 Task: Search for the task 'Organize Team Building Event' and save the attachment 'teambuild.pptx' to your local drive.
Action: Mouse moved to (17, 121)
Screenshot: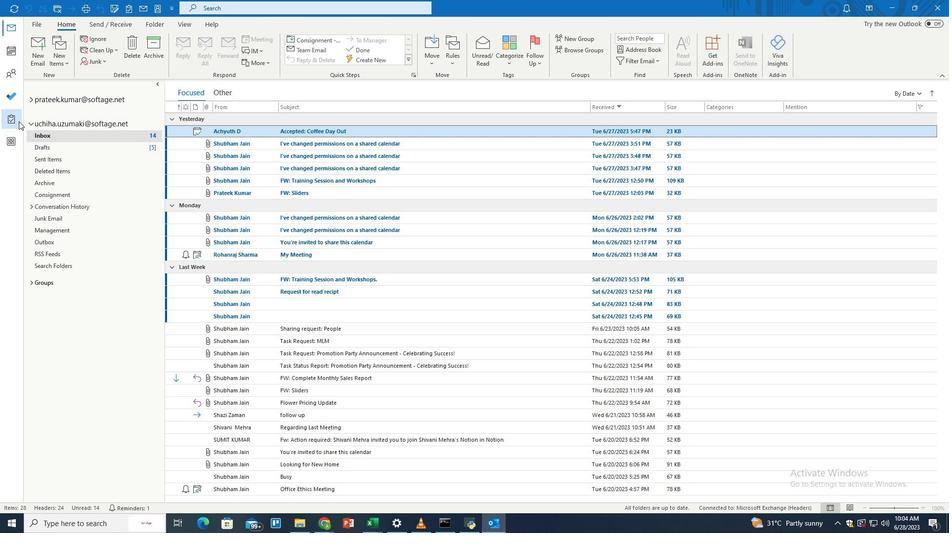 
Action: Mouse pressed left at (17, 121)
Screenshot: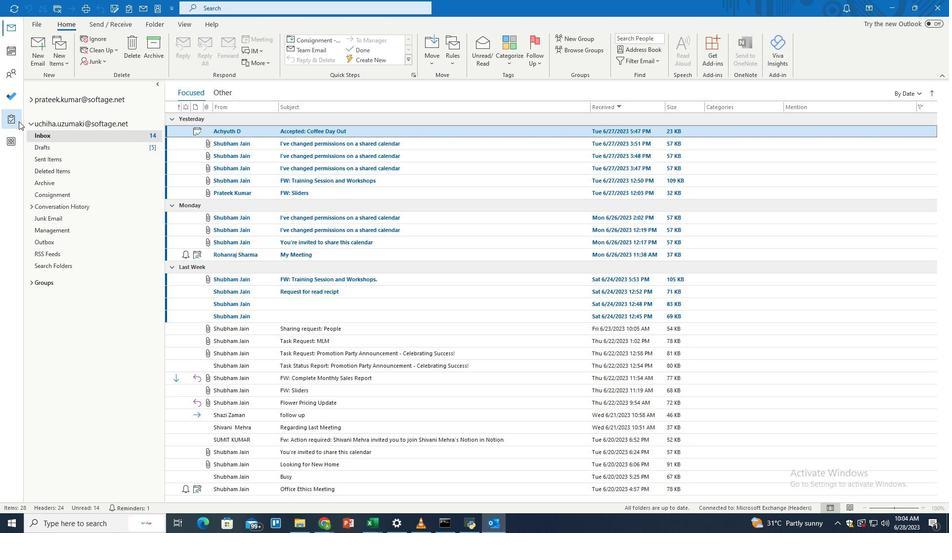 
Action: Mouse moved to (79, 115)
Screenshot: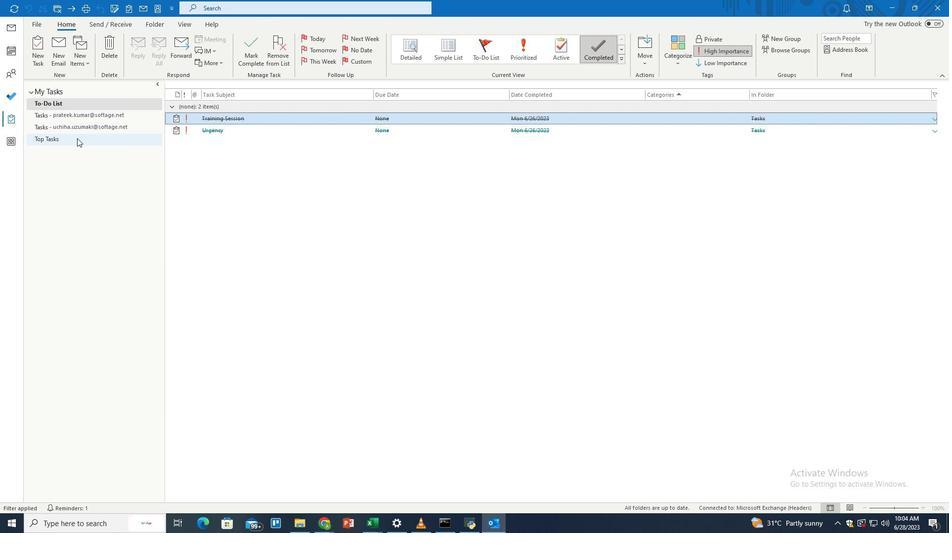 
Action: Mouse pressed left at (79, 115)
Screenshot: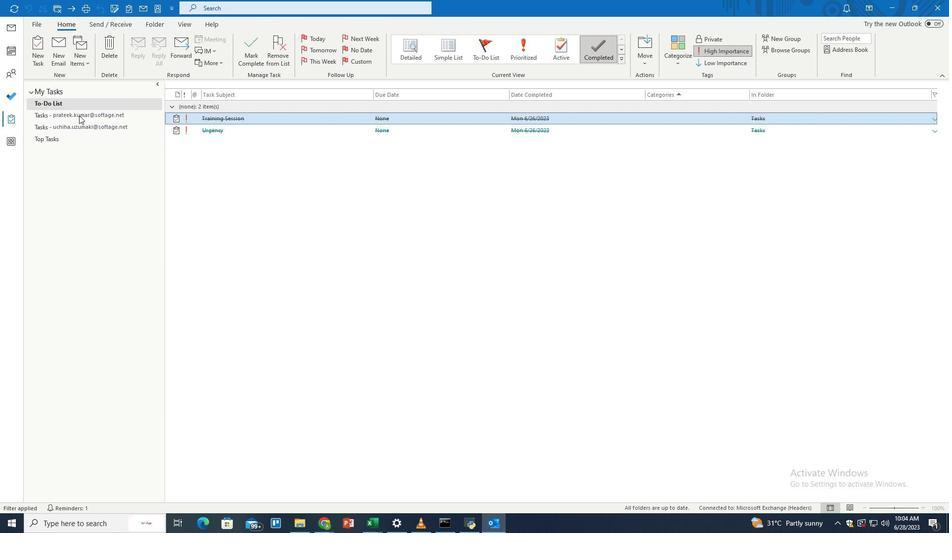 
Action: Mouse moved to (273, 8)
Screenshot: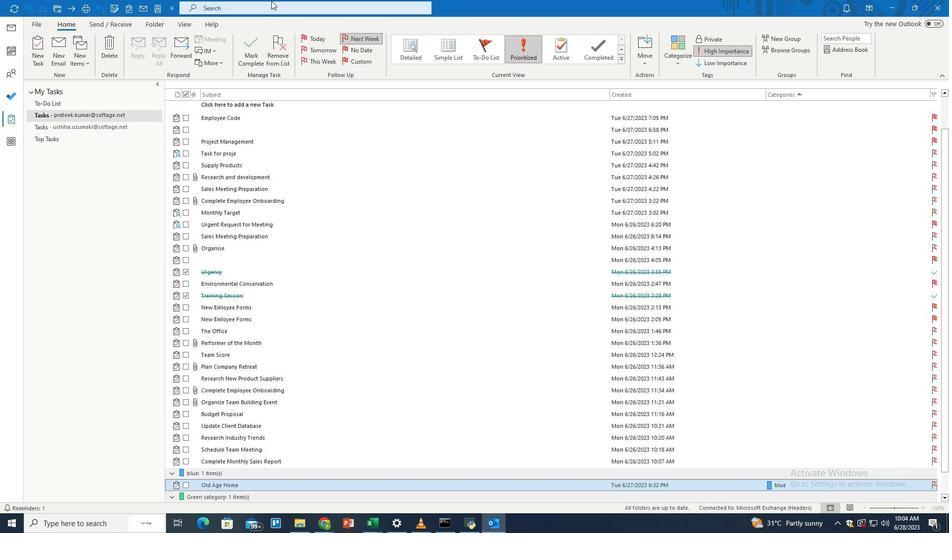 
Action: Mouse pressed left at (273, 8)
Screenshot: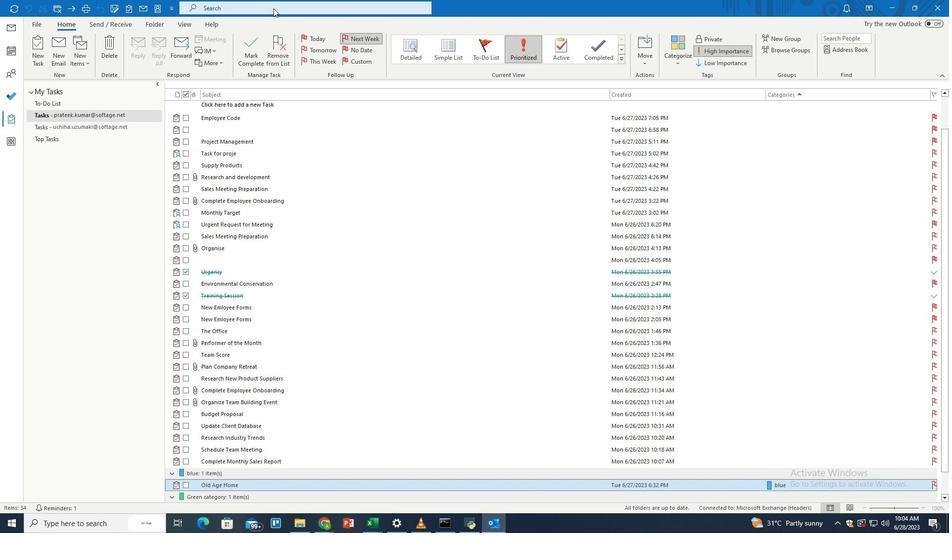
Action: Mouse moved to (462, 6)
Screenshot: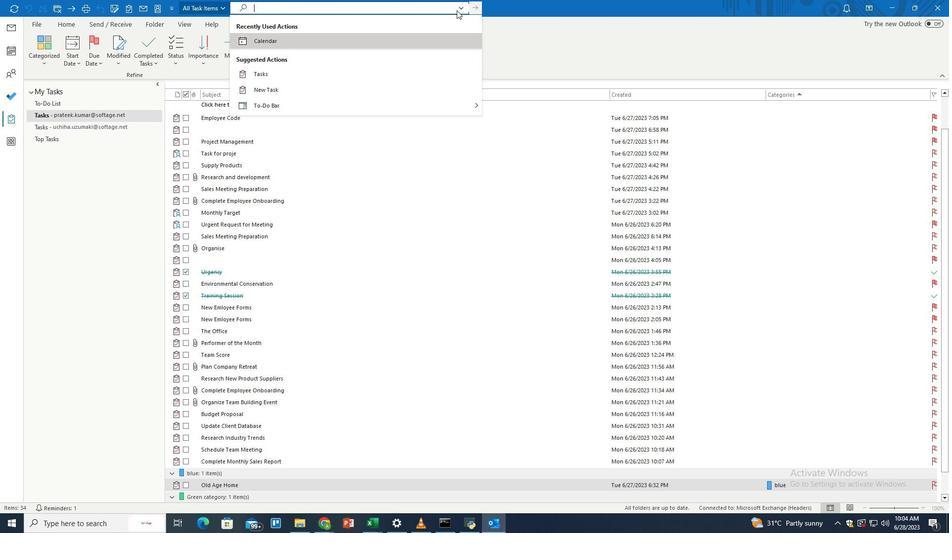 
Action: Mouse pressed left at (462, 6)
Screenshot: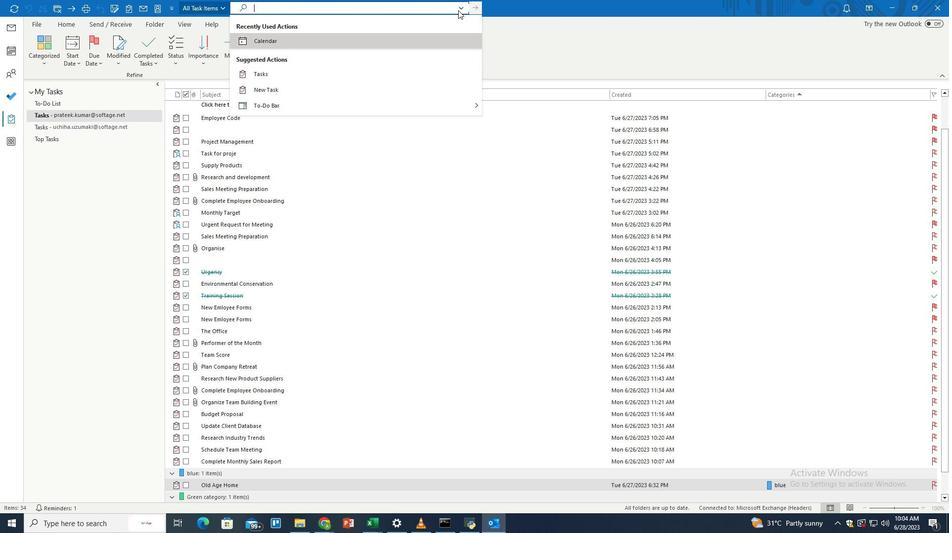 
Action: Mouse moved to (279, 70)
Screenshot: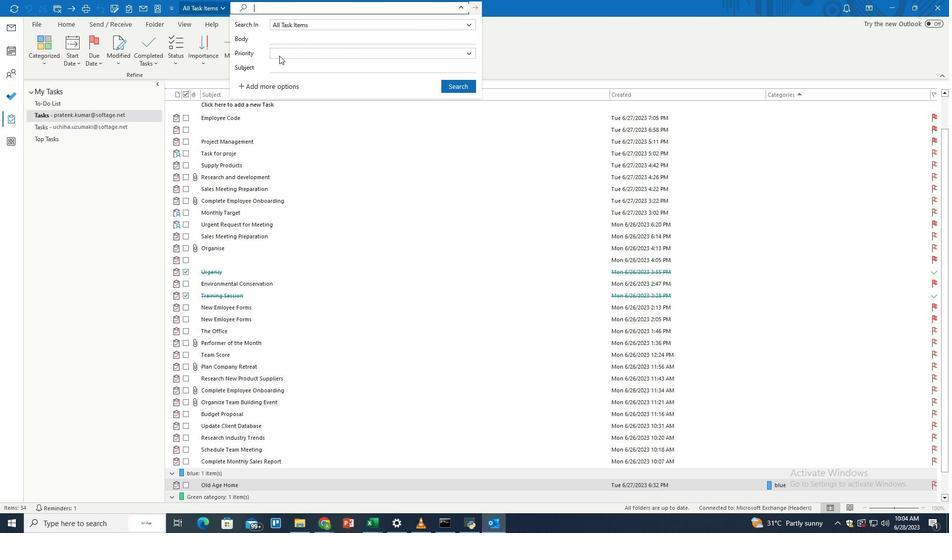 
Action: Mouse pressed left at (279, 70)
Screenshot: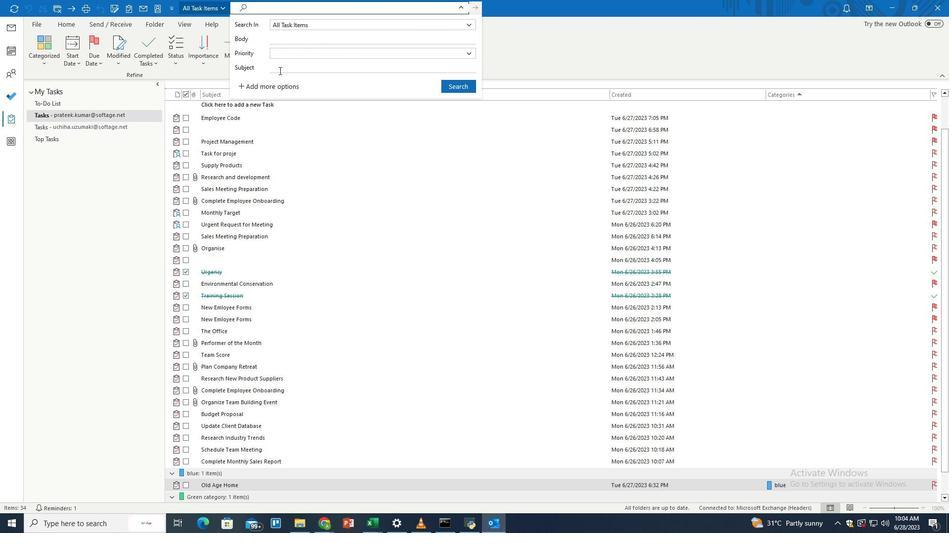 
Action: Key pressed <Key.shift>Ora<Key.backspace>ganize<Key.space><Key.shift>R<Key.backspace><Key.shift>Team<Key.space><Key.shift>Building<Key.space><Key.shift>Event
Screenshot: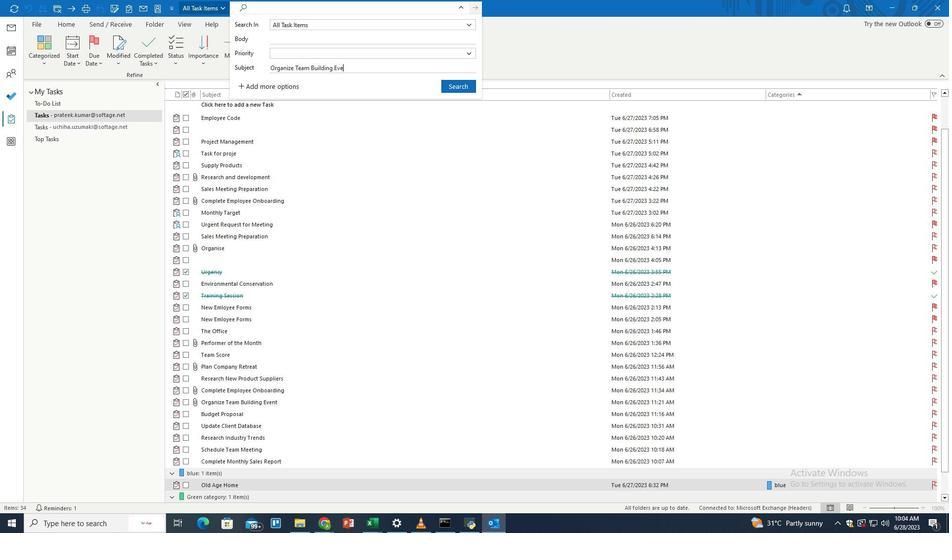 
Action: Mouse moved to (446, 83)
Screenshot: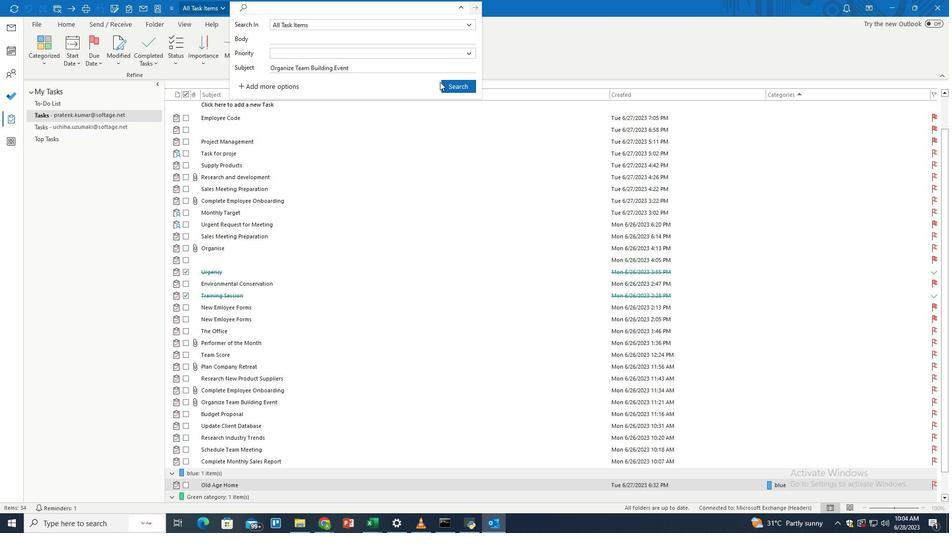 
Action: Mouse pressed left at (446, 83)
Screenshot: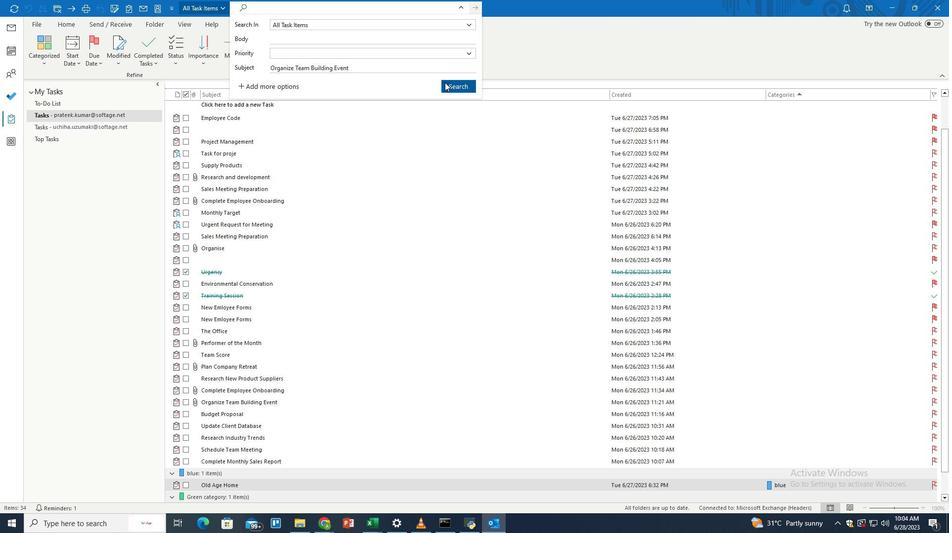 
Action: Mouse moved to (362, 112)
Screenshot: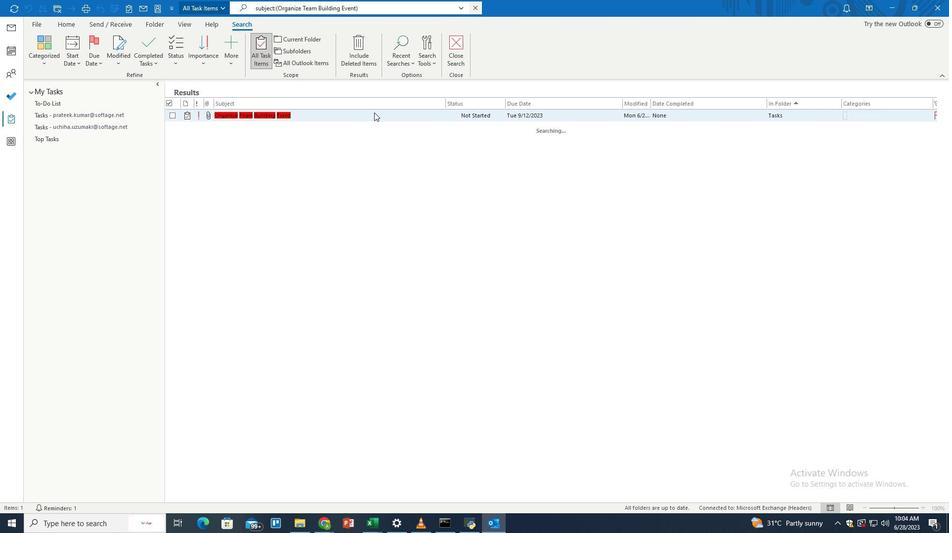 
Action: Mouse pressed left at (362, 112)
Screenshot: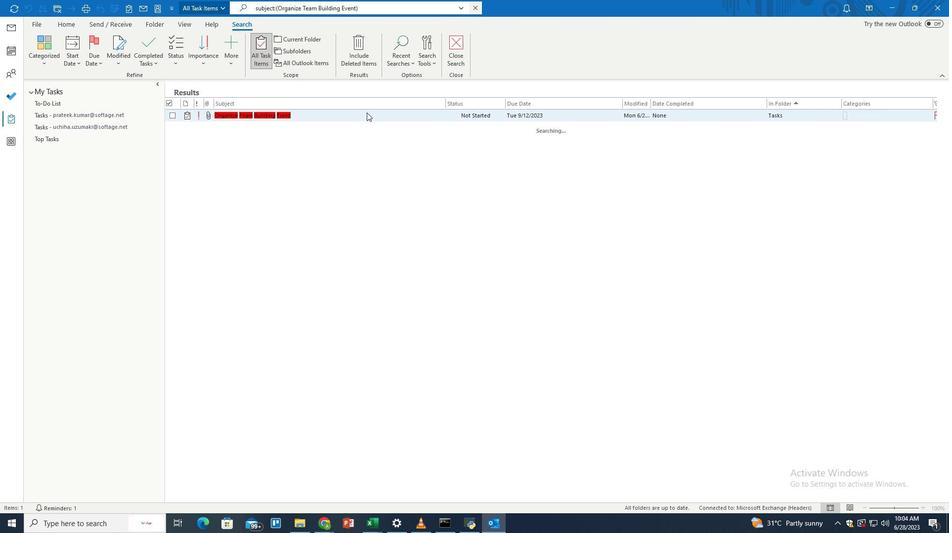 
Action: Mouse moved to (373, 117)
Screenshot: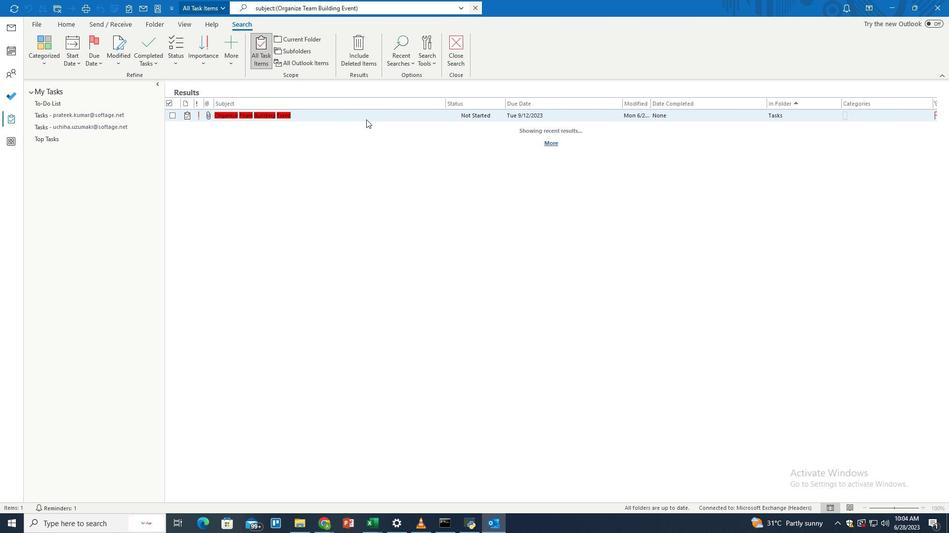 
Action: Mouse pressed left at (373, 117)
Screenshot: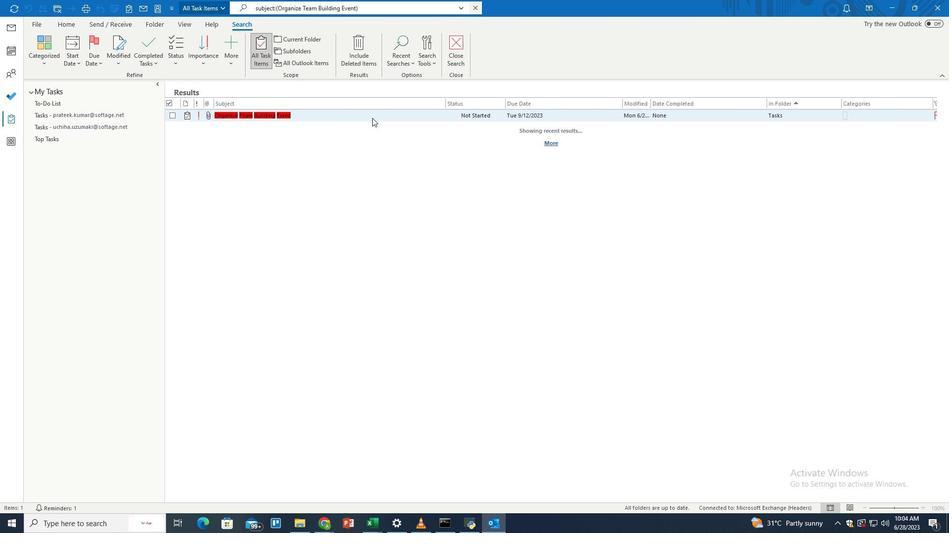 
Action: Mouse moved to (33, 18)
Screenshot: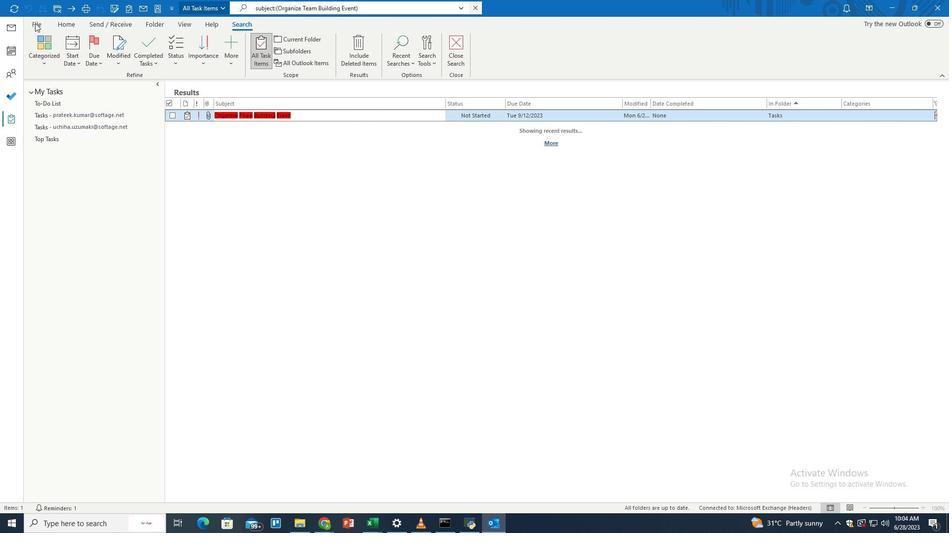 
Action: Mouse pressed left at (33, 18)
Screenshot: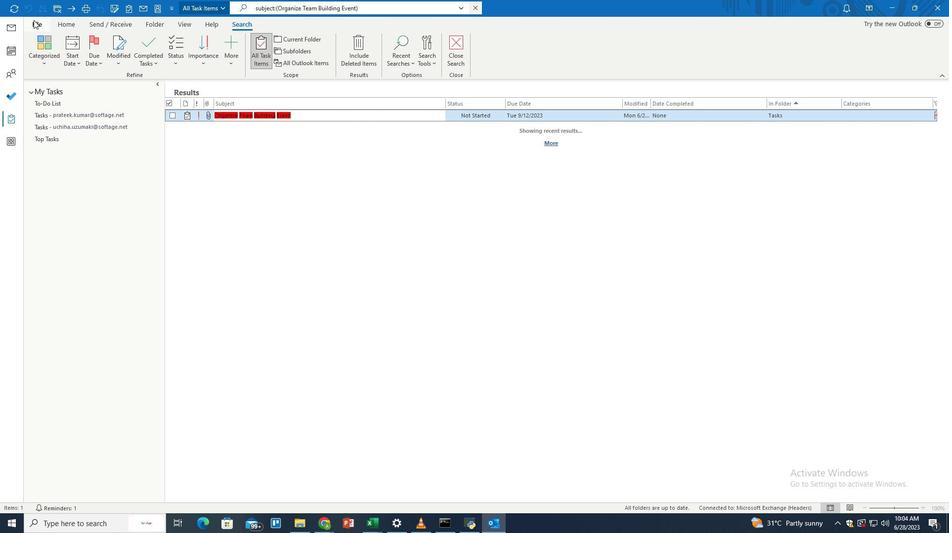 
Action: Mouse moved to (50, 114)
Screenshot: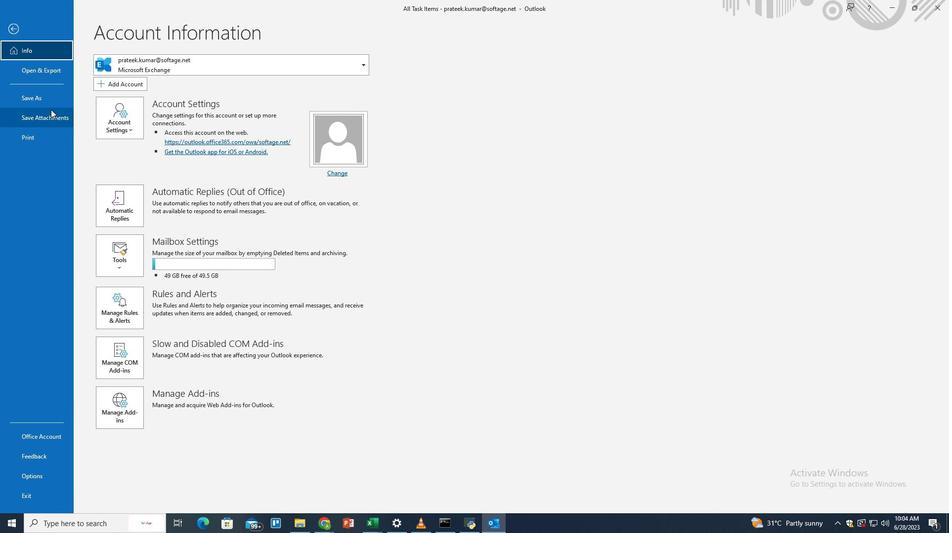 
Action: Mouse pressed left at (50, 114)
Screenshot: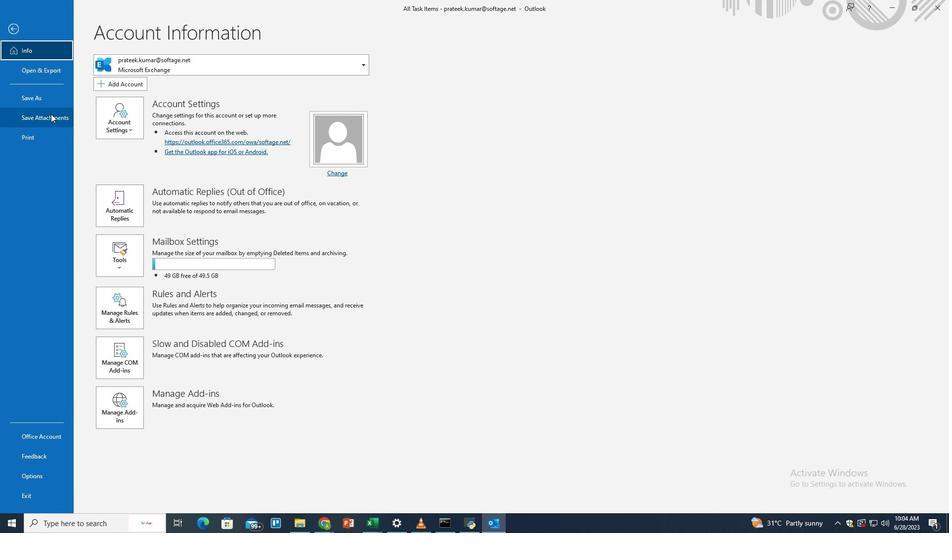 
Action: Mouse moved to (503, 219)
Screenshot: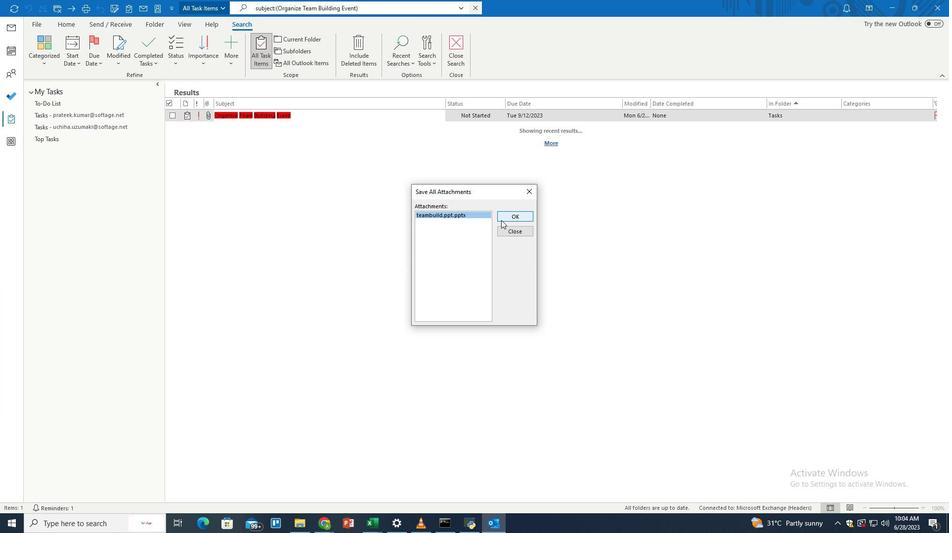 
Action: Mouse pressed left at (503, 219)
Screenshot: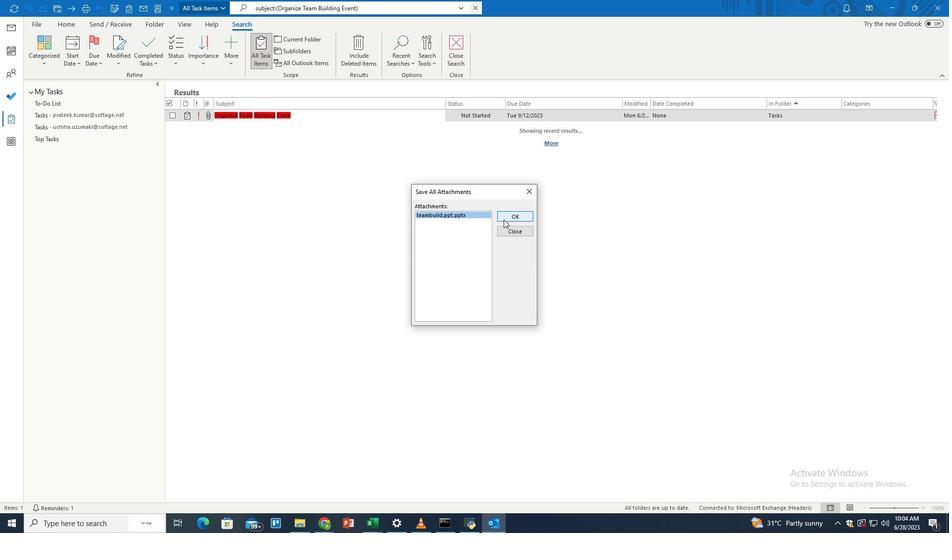 
Action: Mouse moved to (649, 423)
Screenshot: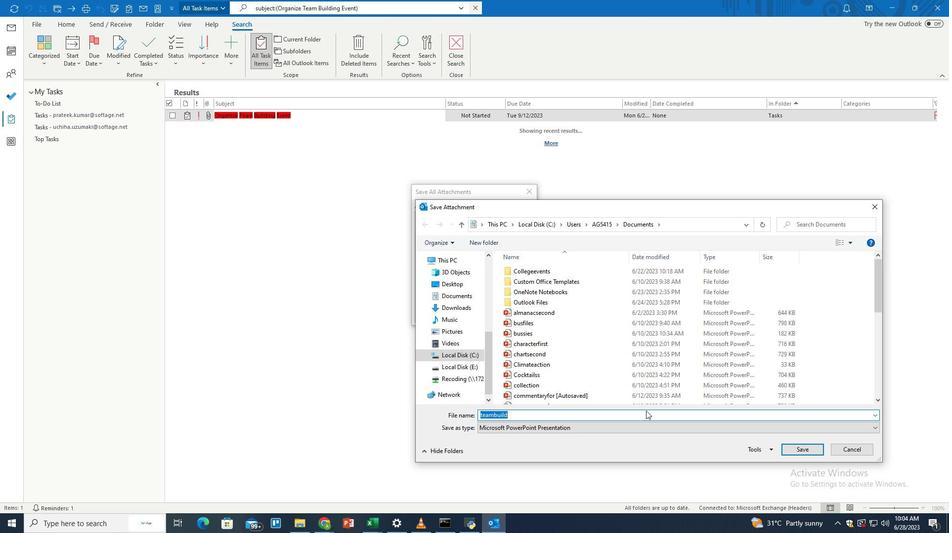 
Action: Key pressed <Key.backspace>commercial
Screenshot: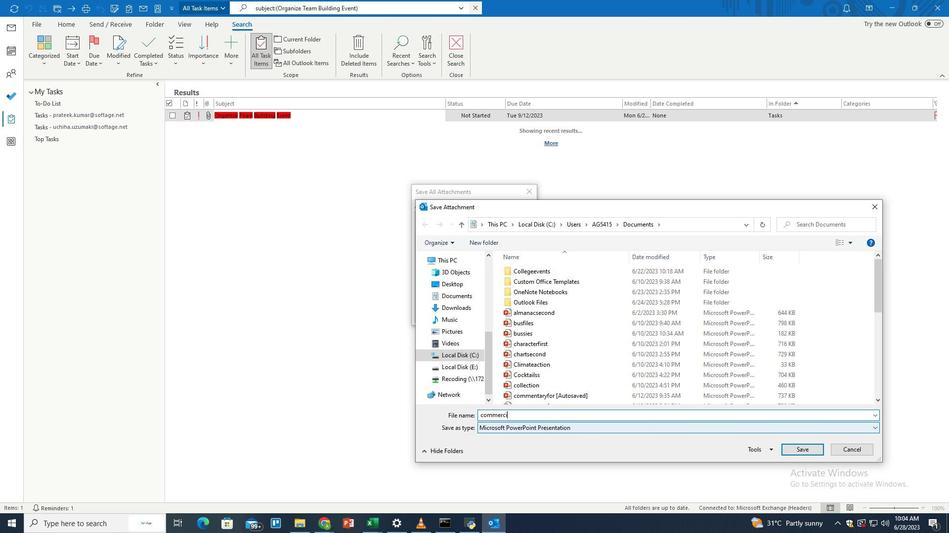 
Action: Mouse moved to (806, 450)
Screenshot: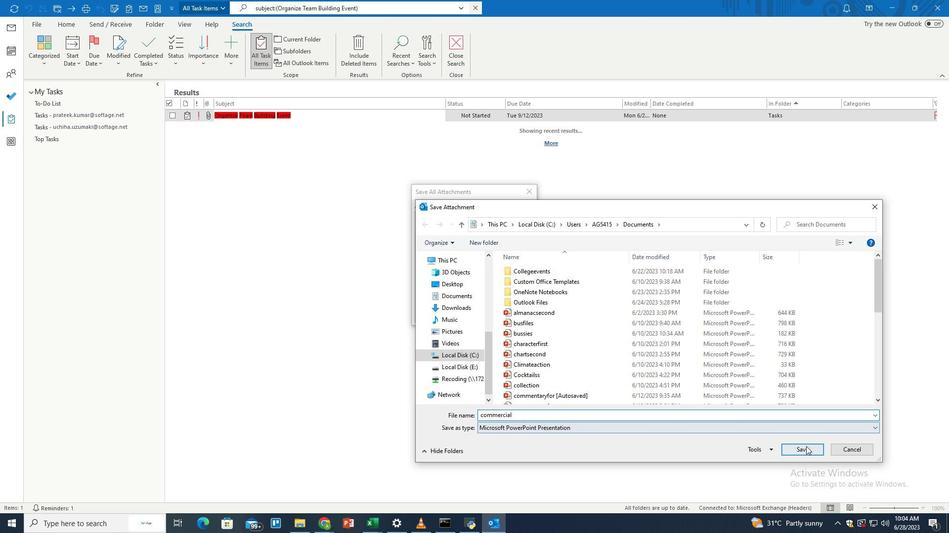 
Action: Mouse pressed left at (806, 450)
Screenshot: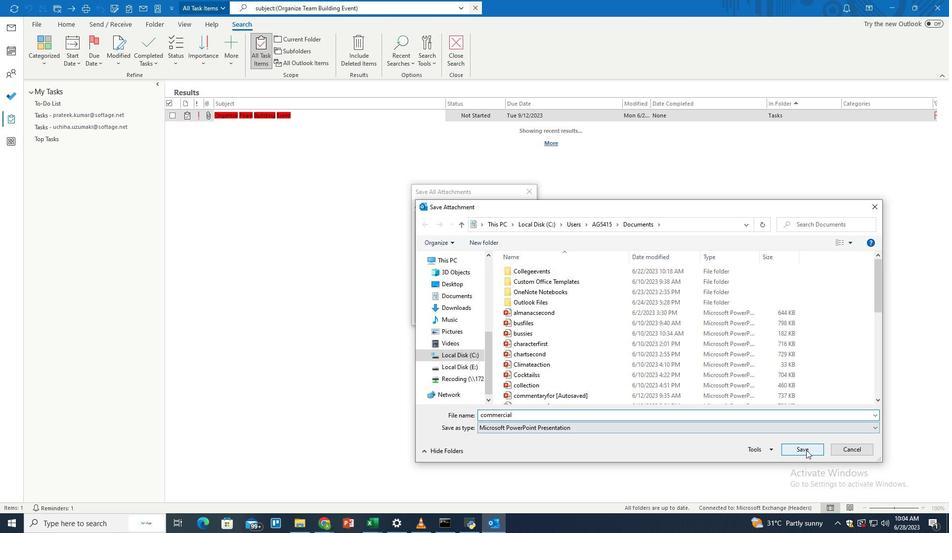
Action: Mouse moved to (517, 253)
Screenshot: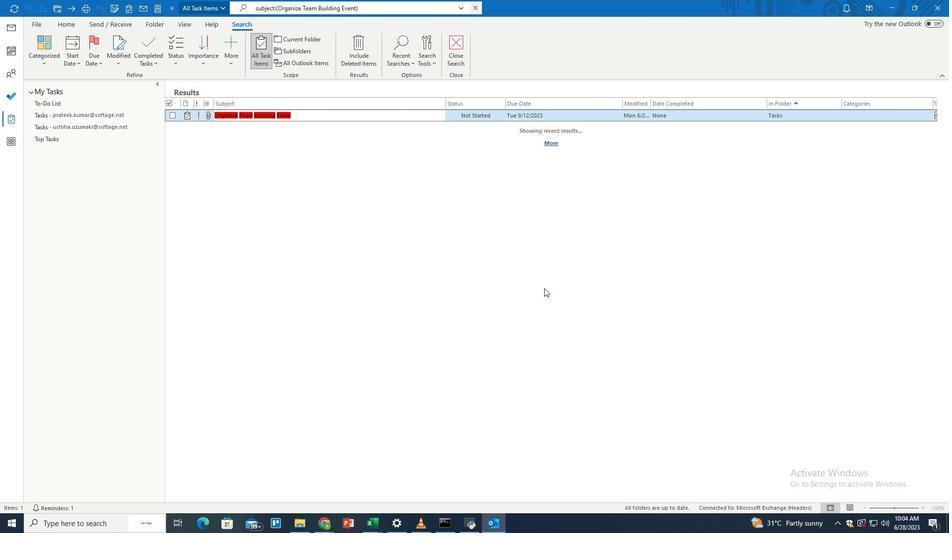 
